 Task: Create a due date automation trigger when advanced on, 2 hours before a card is due add basic assigned to anyone.
Action: Mouse moved to (1042, 130)
Screenshot: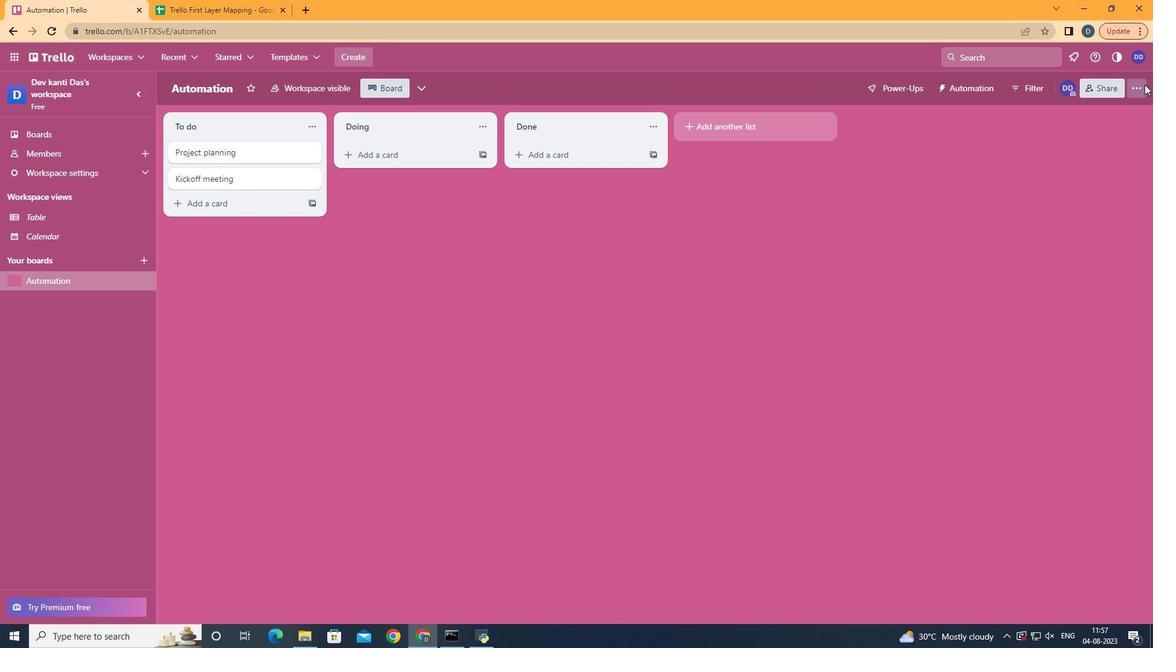 
Action: Mouse pressed left at (1042, 130)
Screenshot: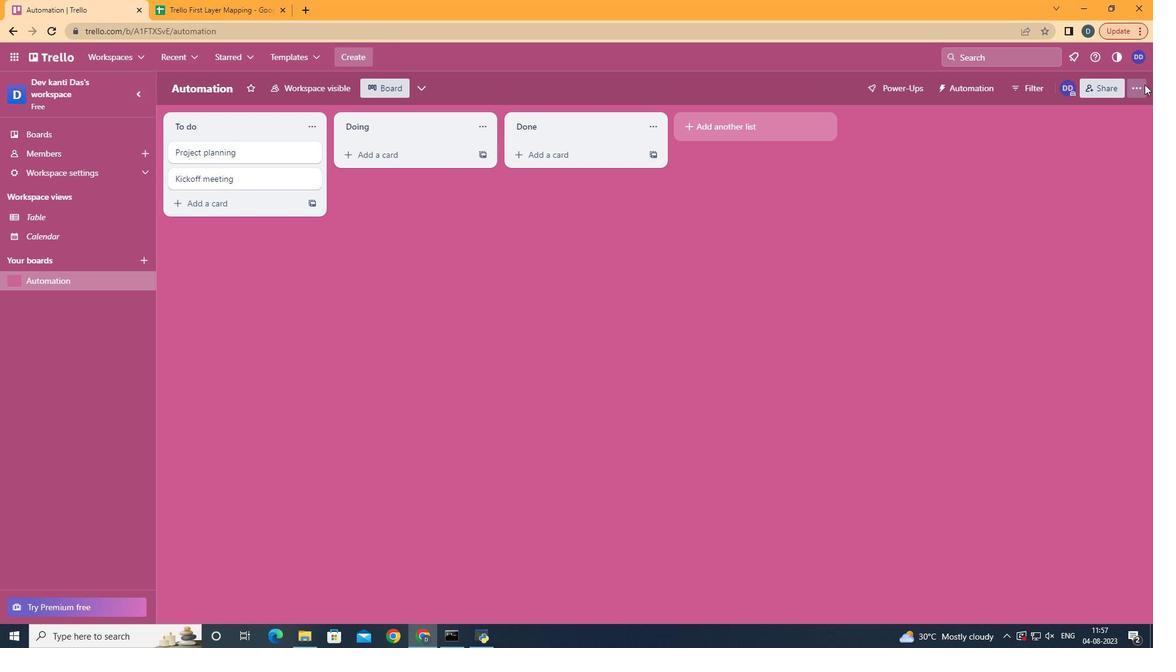 
Action: Mouse moved to (985, 285)
Screenshot: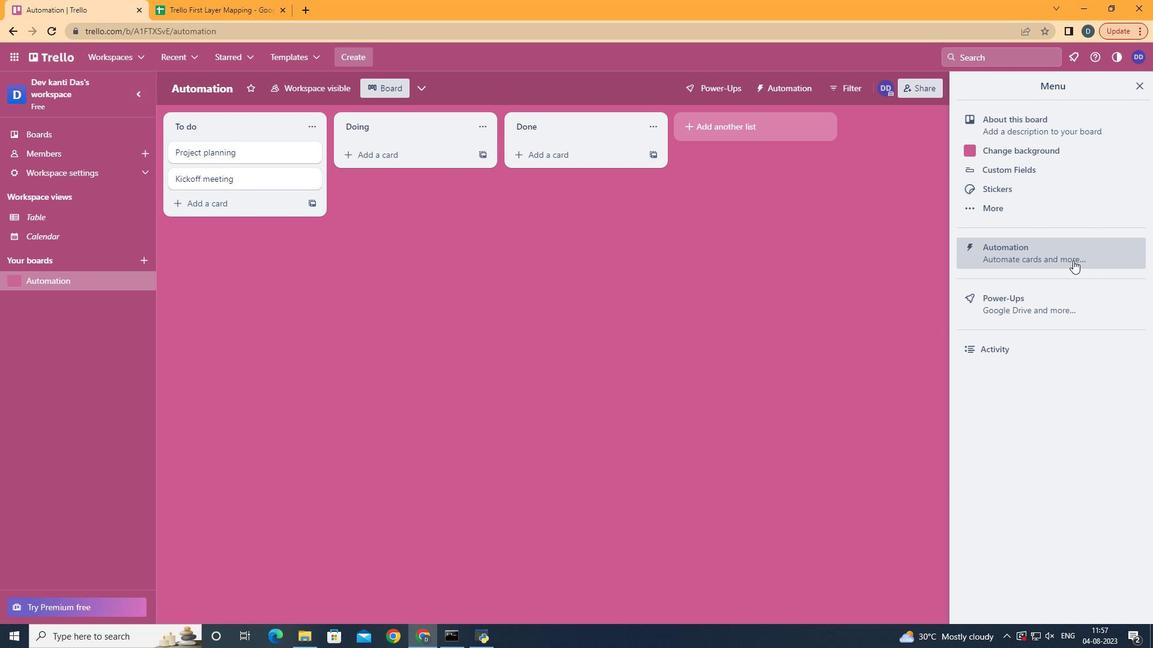 
Action: Mouse pressed left at (985, 285)
Screenshot: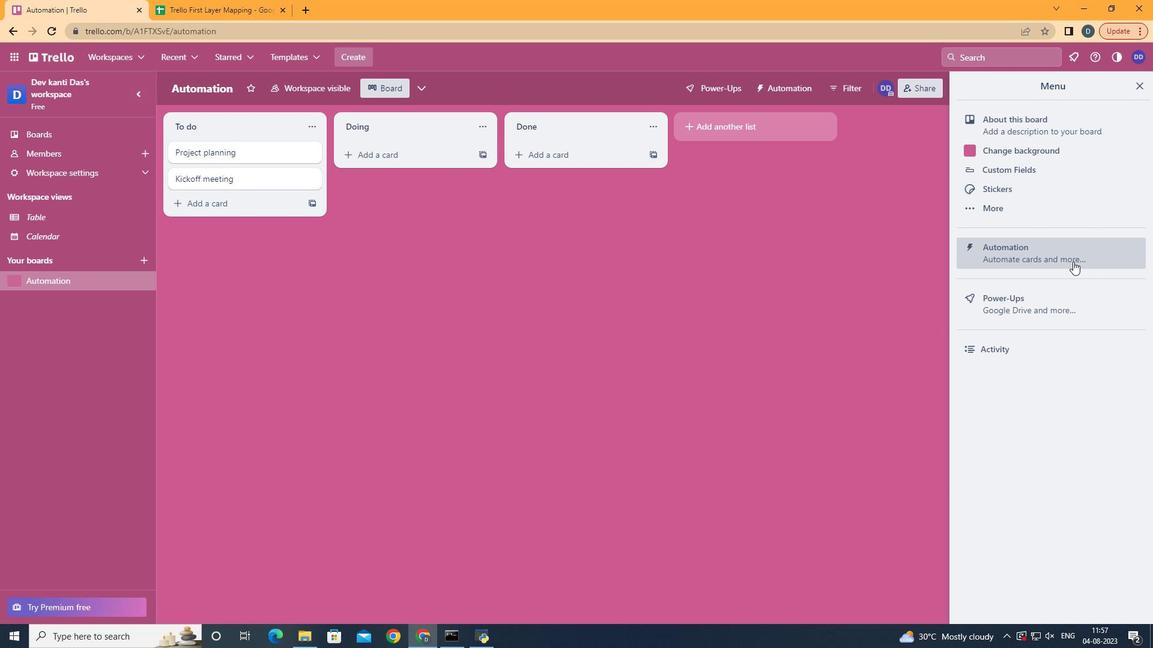 
Action: Mouse moved to (309, 275)
Screenshot: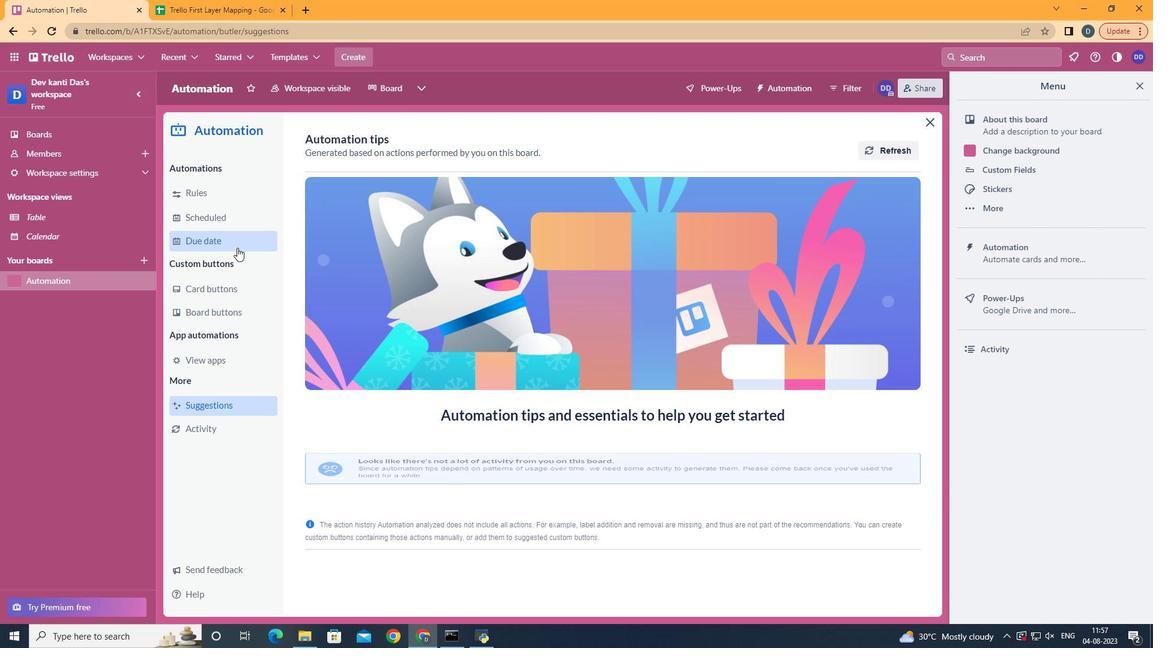 
Action: Mouse pressed left at (309, 275)
Screenshot: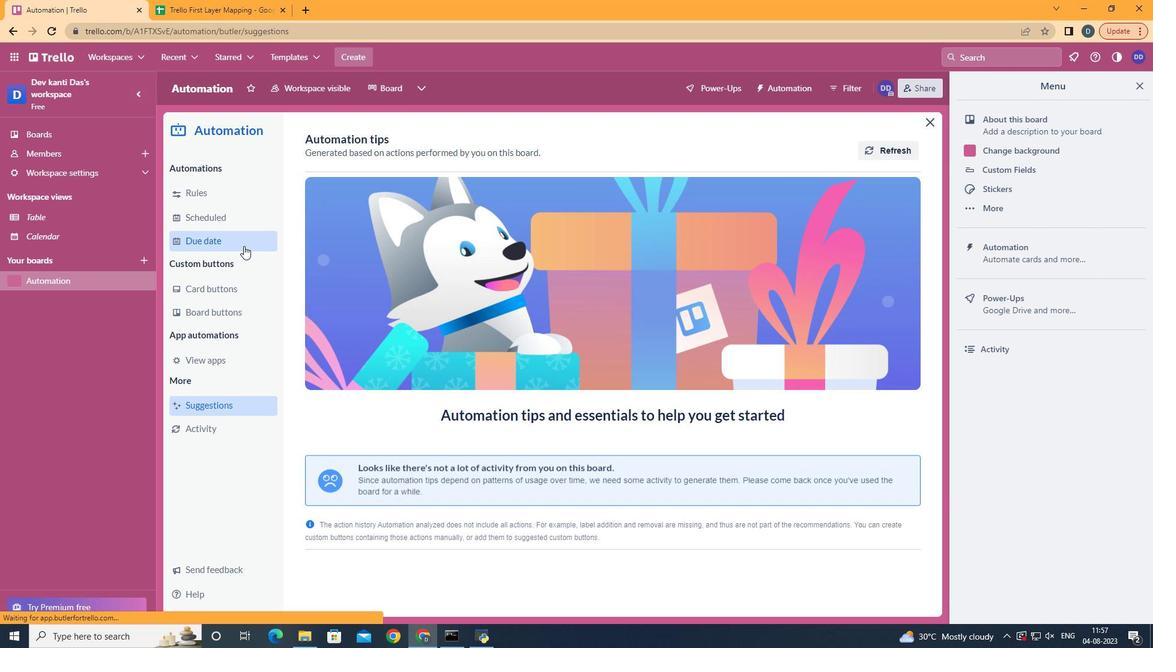 
Action: Mouse moved to (783, 179)
Screenshot: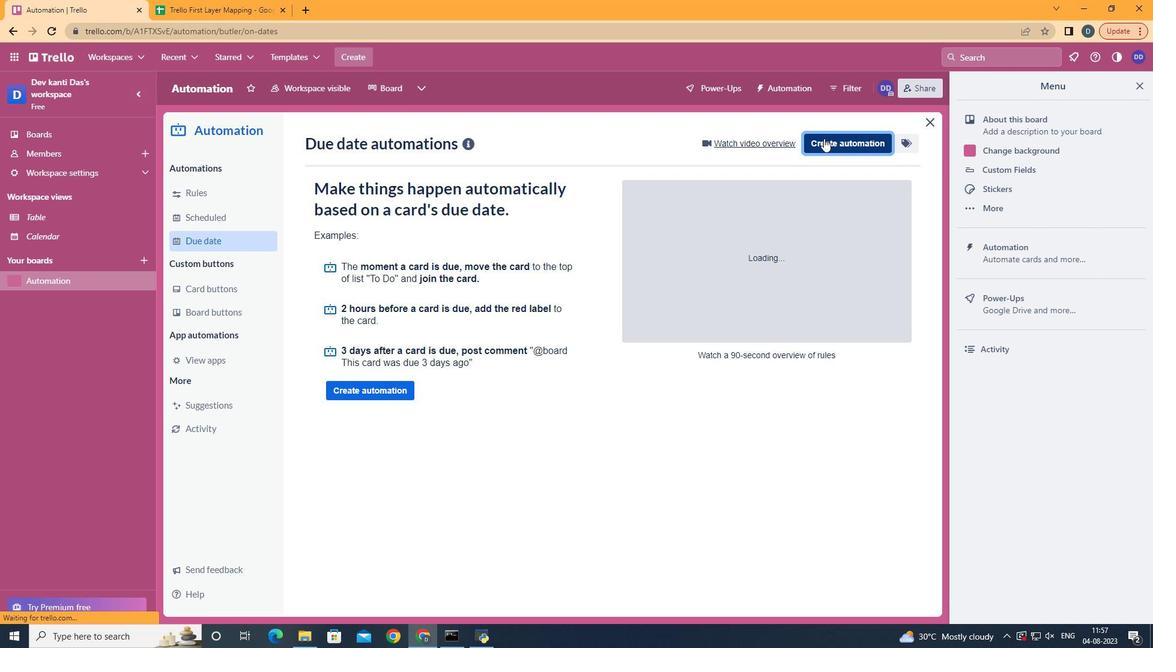
Action: Mouse pressed left at (783, 179)
Screenshot: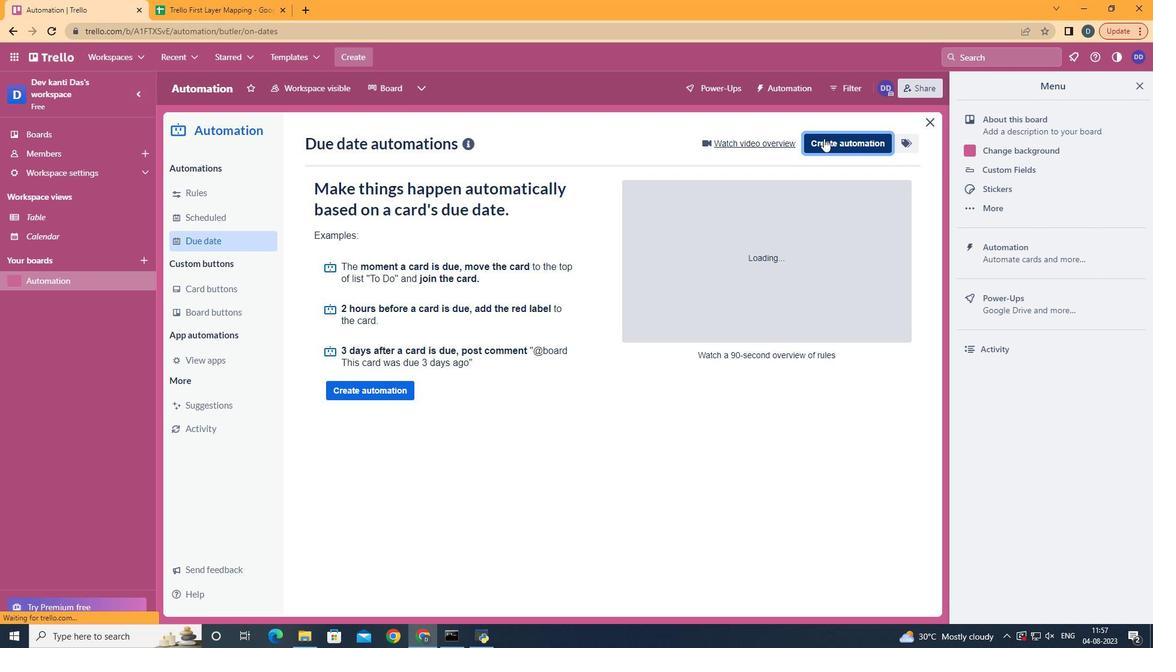 
Action: Mouse moved to (610, 277)
Screenshot: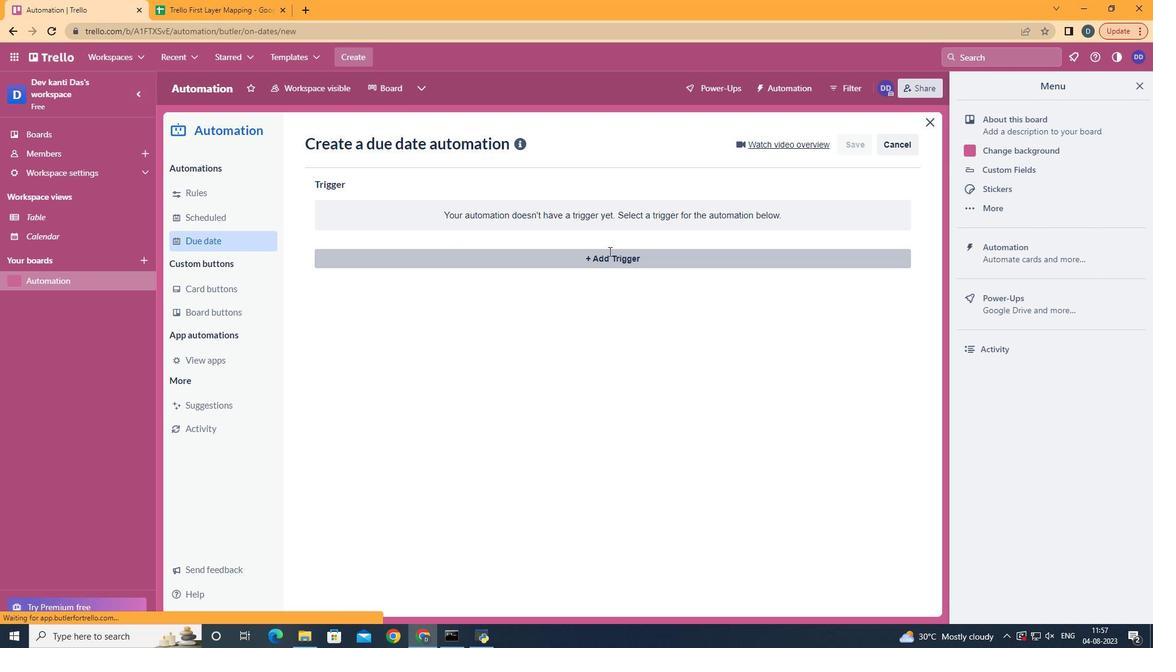 
Action: Mouse pressed left at (610, 277)
Screenshot: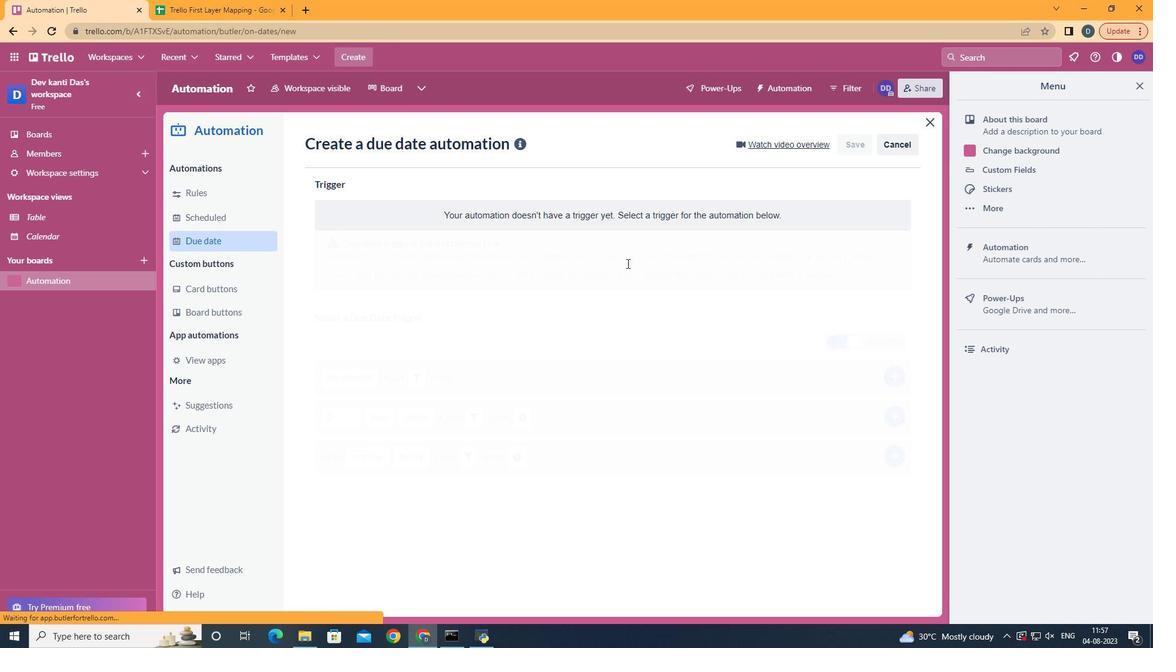 
Action: Mouse moved to (430, 508)
Screenshot: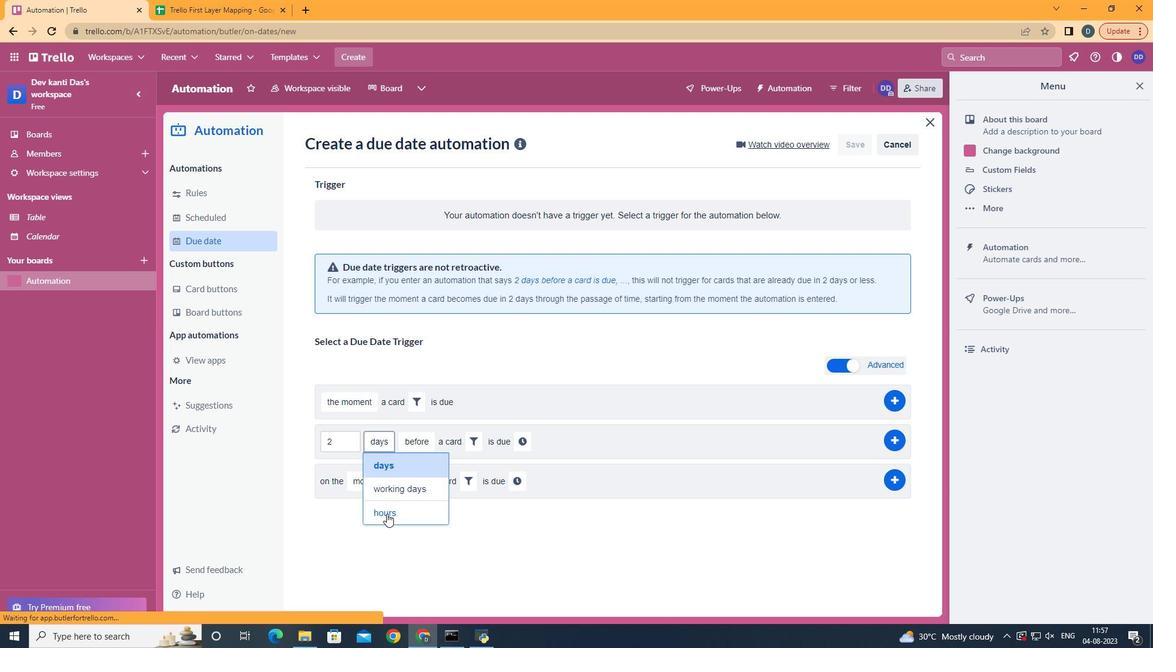 
Action: Mouse pressed left at (430, 508)
Screenshot: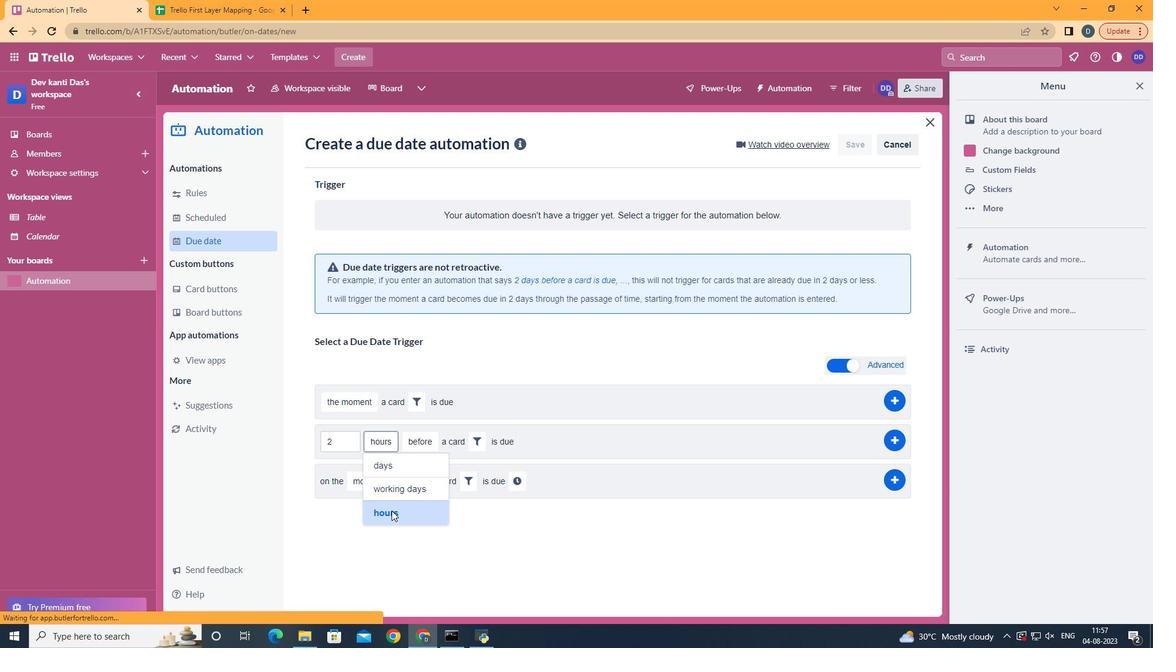 
Action: Mouse moved to (462, 462)
Screenshot: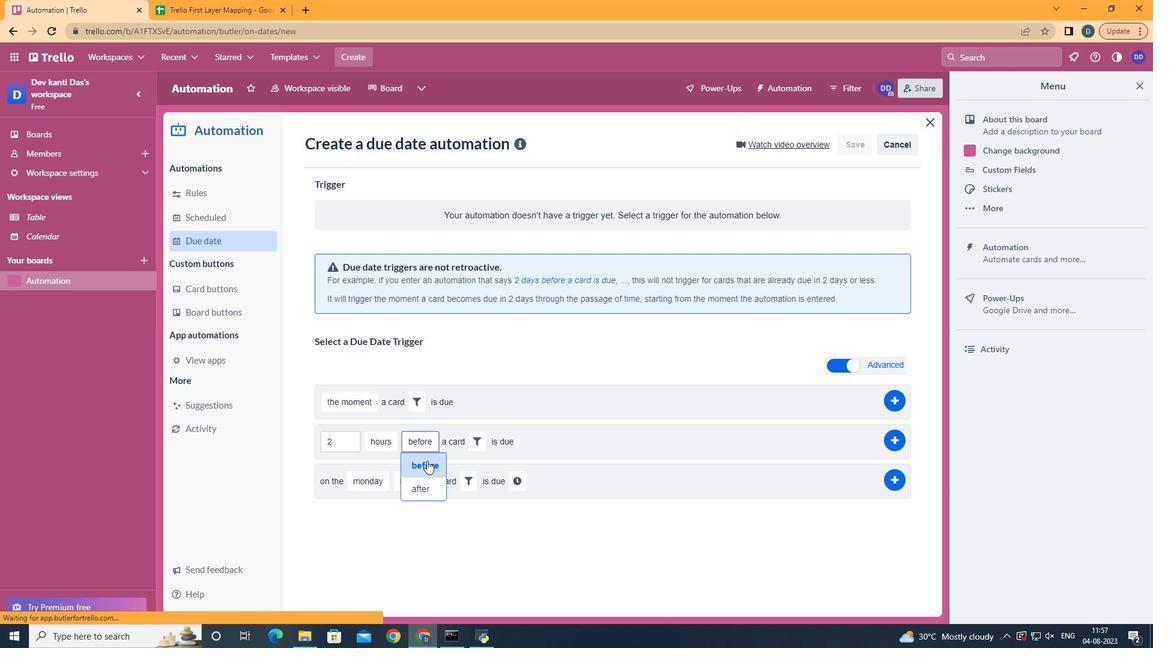 
Action: Mouse pressed left at (462, 462)
Screenshot: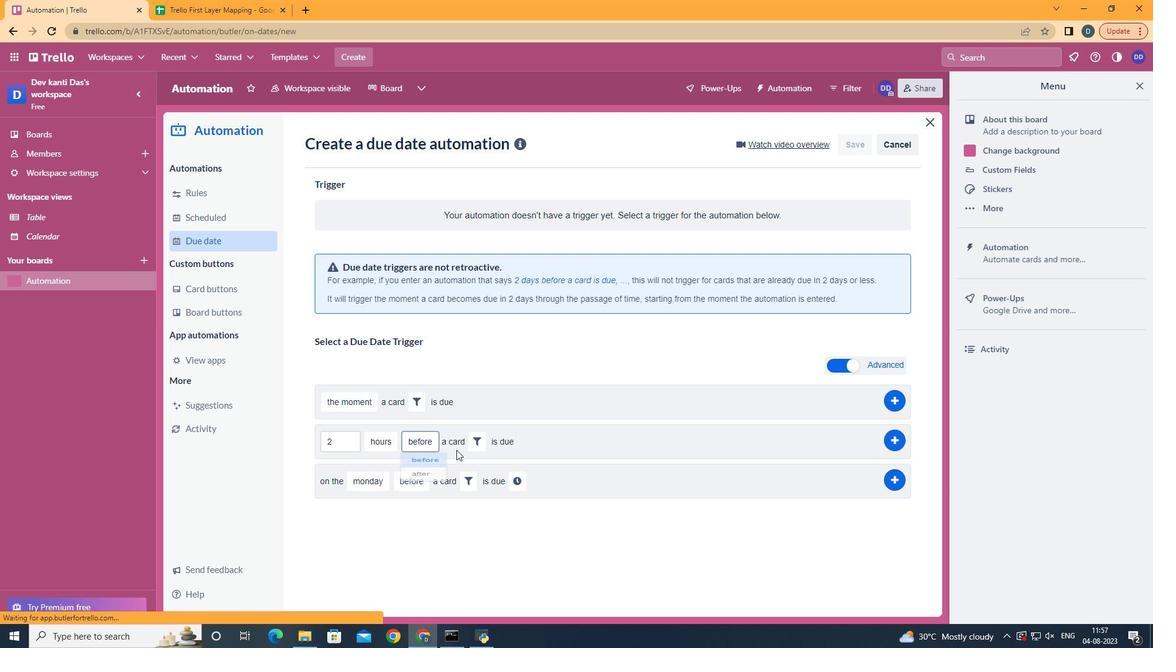 
Action: Mouse moved to (504, 442)
Screenshot: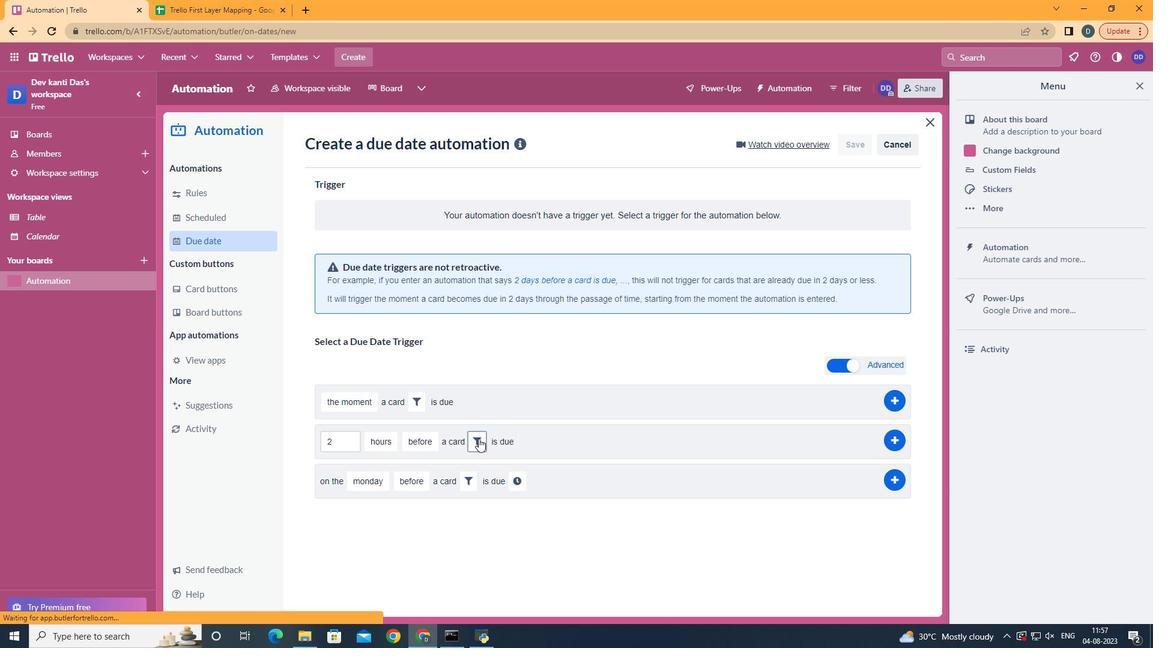 
Action: Mouse pressed left at (504, 442)
Screenshot: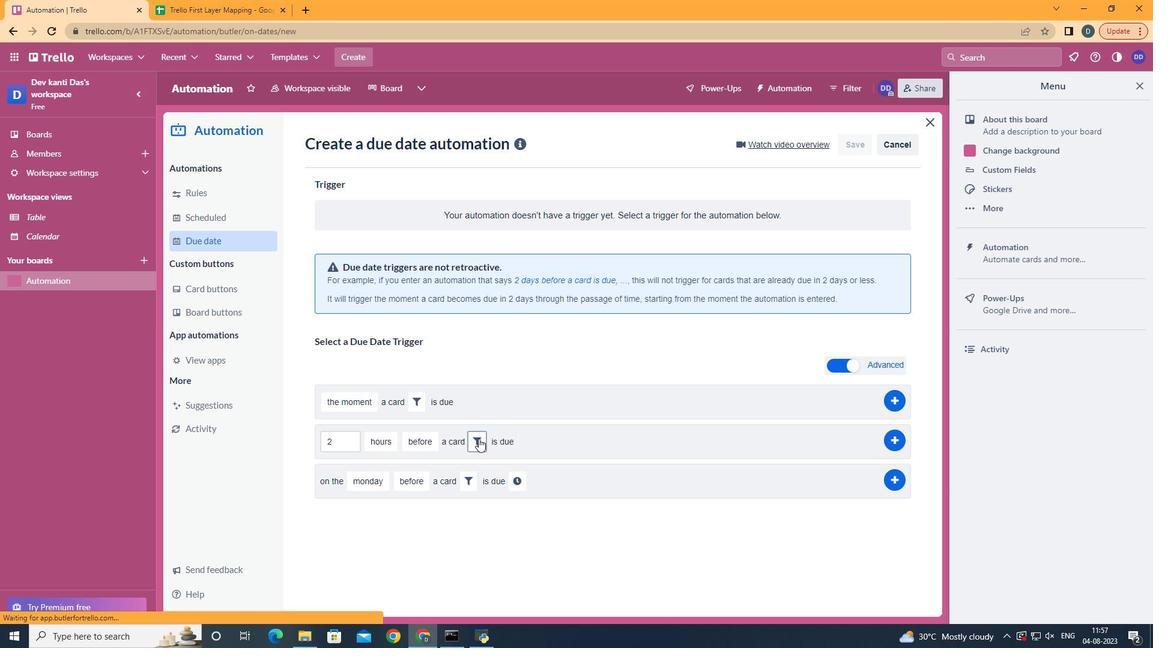 
Action: Mouse moved to (549, 510)
Screenshot: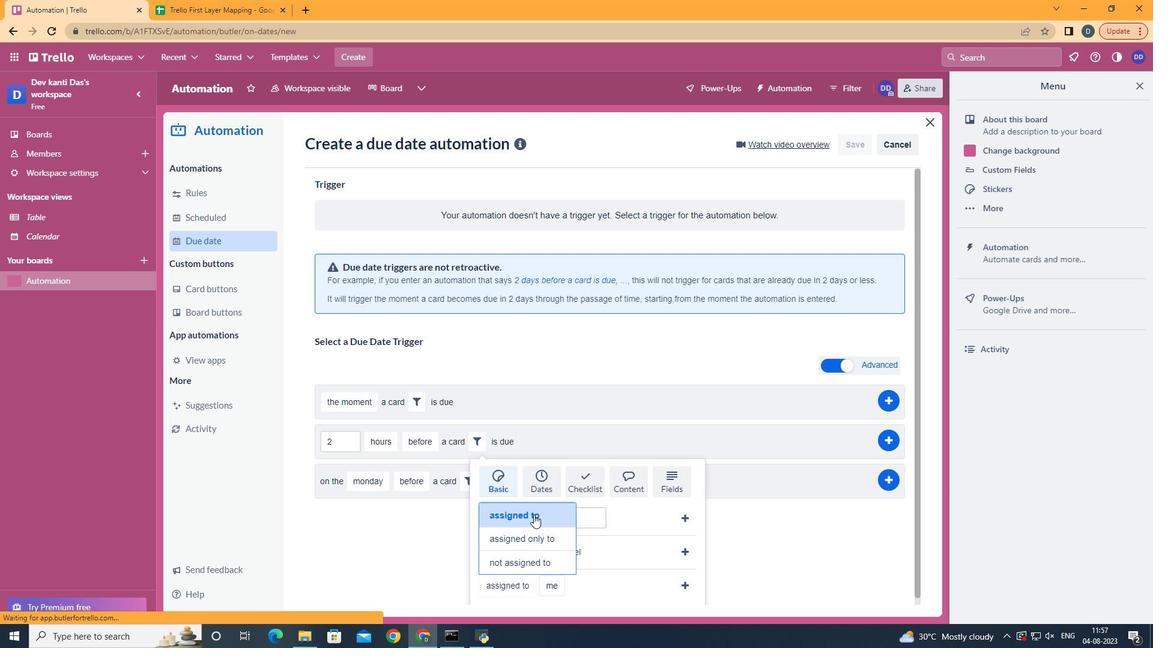 
Action: Mouse pressed left at (549, 510)
Screenshot: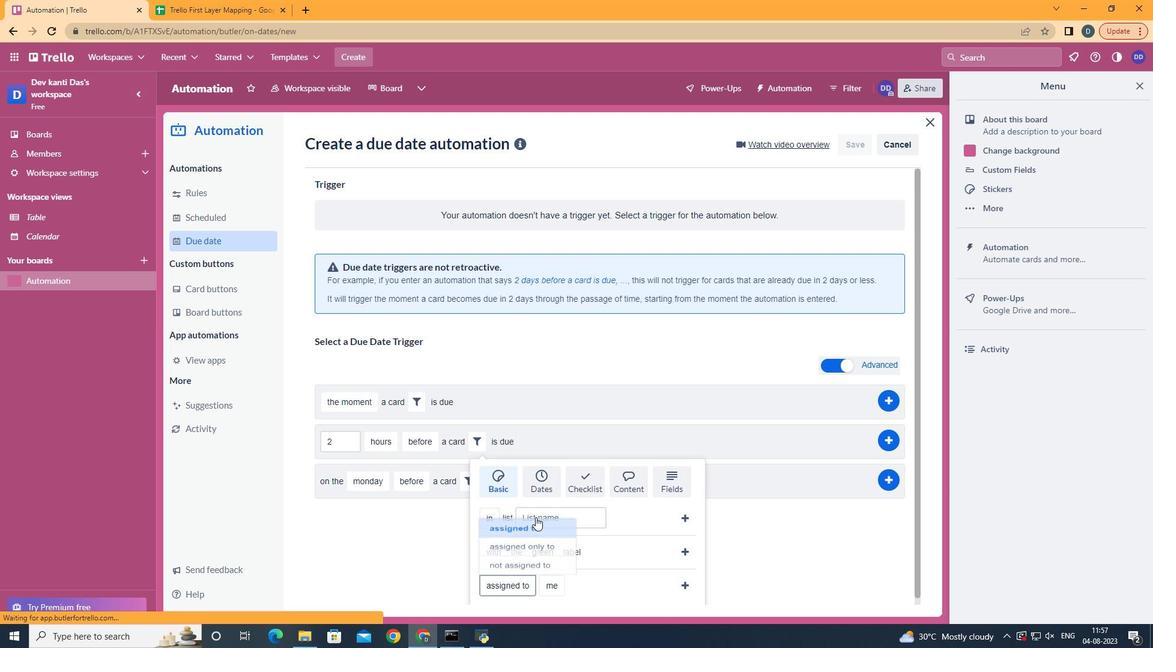 
Action: Mouse moved to (581, 526)
Screenshot: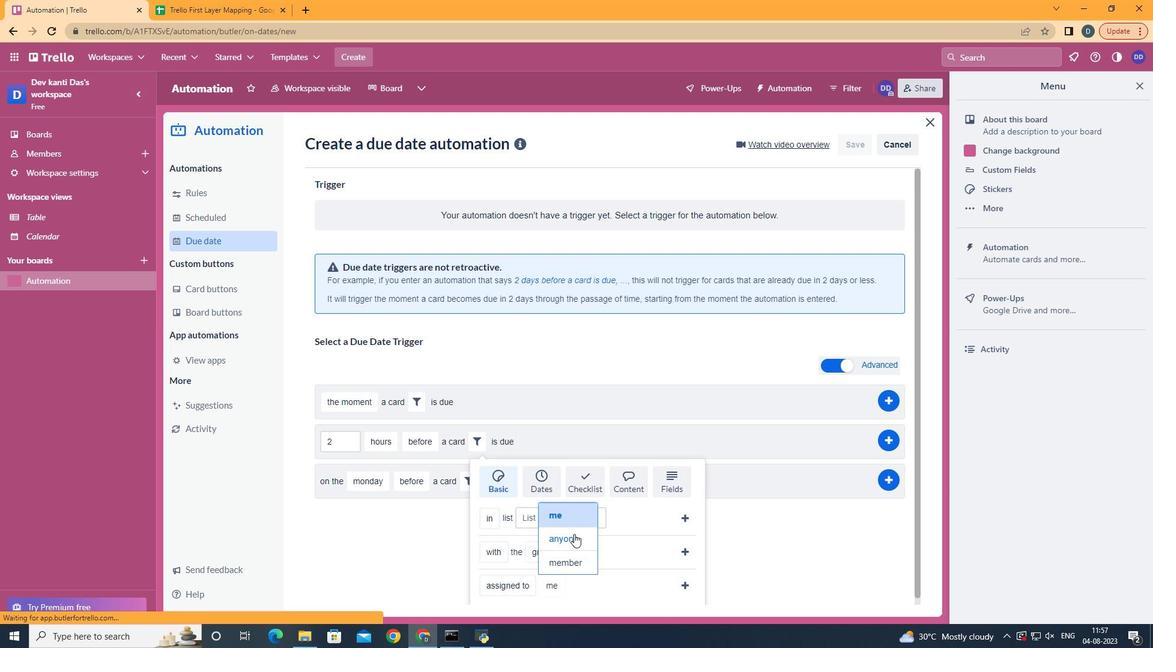 
Action: Mouse pressed left at (581, 526)
Screenshot: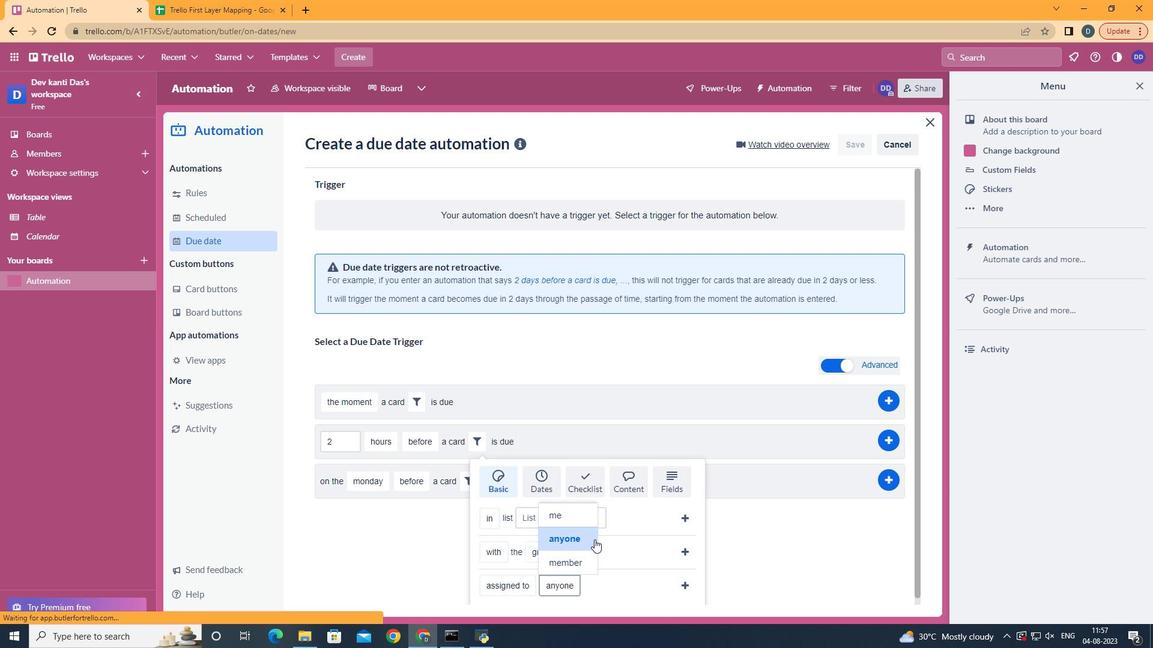 
Action: Mouse moved to (673, 564)
Screenshot: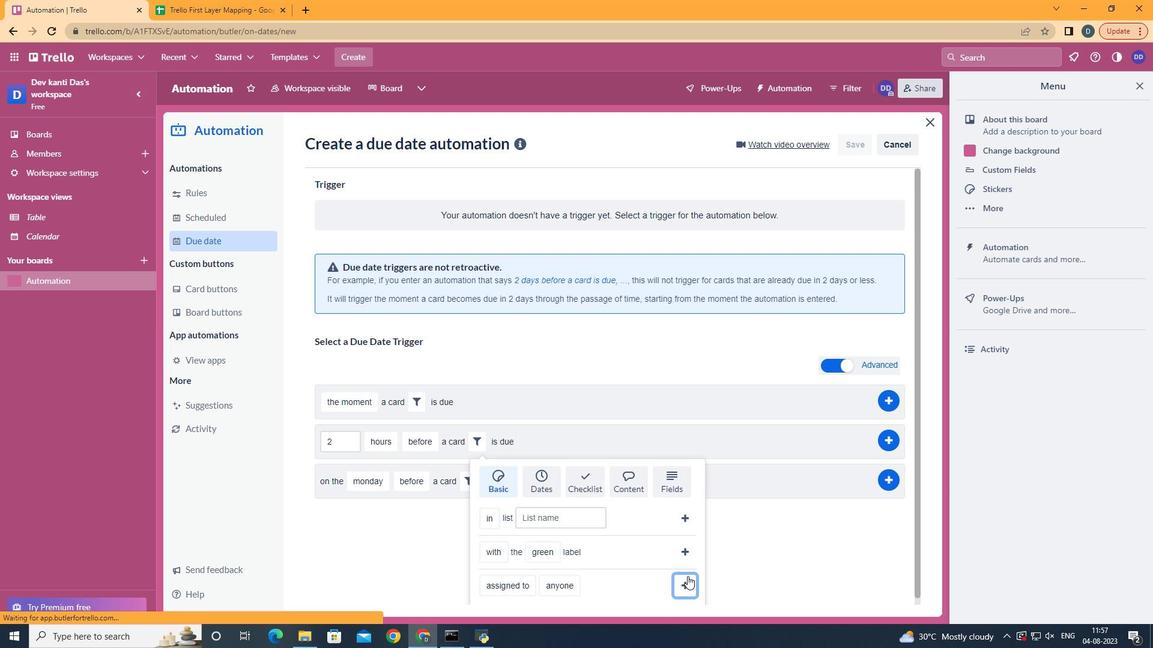 
Action: Mouse pressed left at (673, 564)
Screenshot: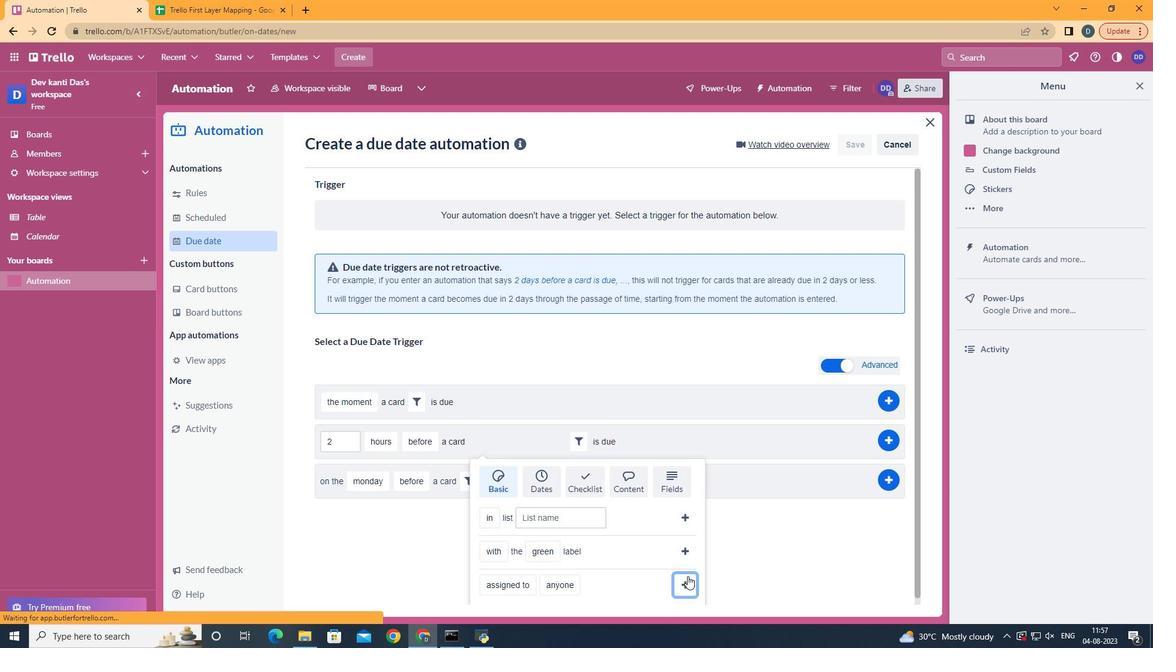 
Action: Mouse moved to (842, 440)
Screenshot: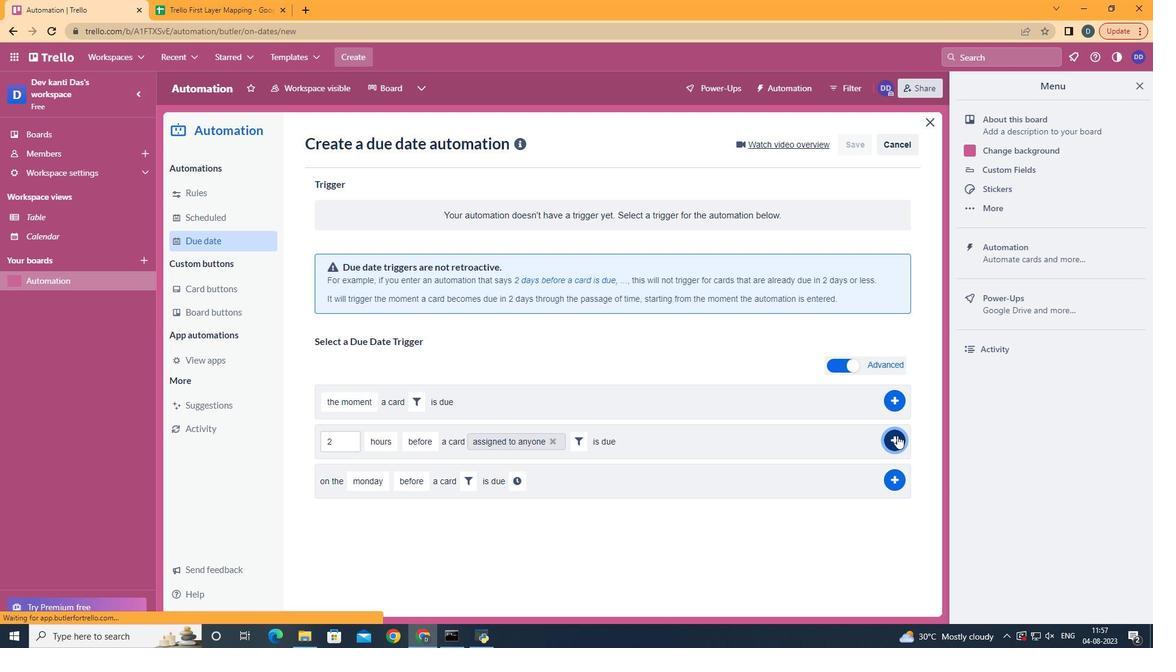 
Action: Mouse pressed left at (842, 440)
Screenshot: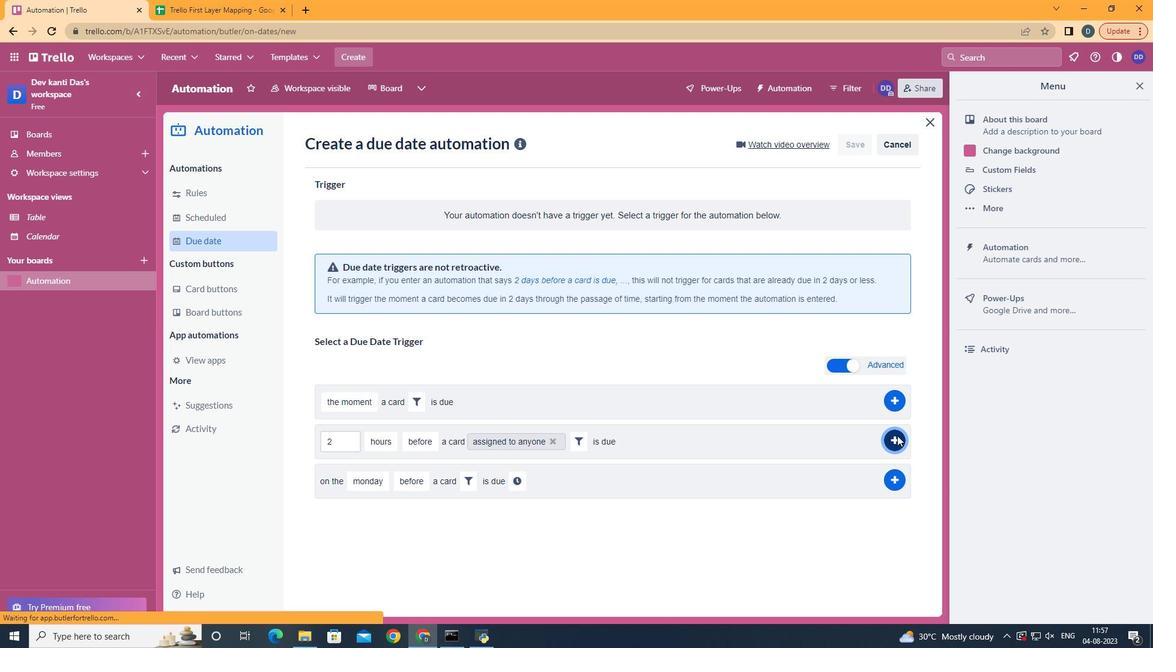
Action: Mouse moved to (587, 249)
Screenshot: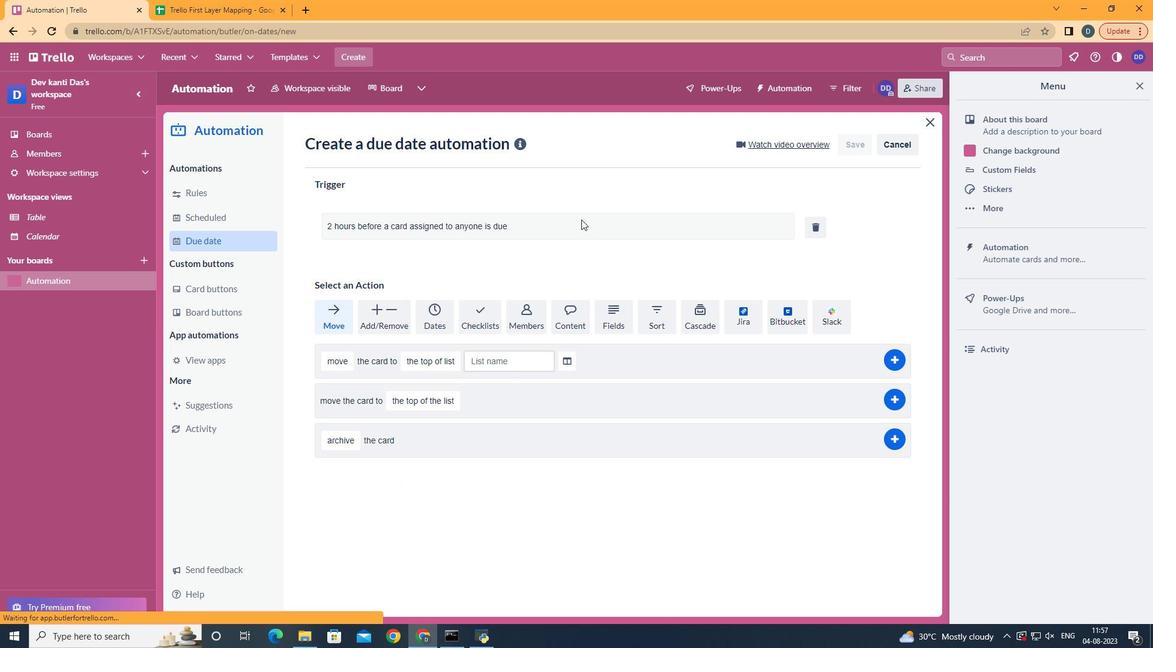 
